 Task: Check the average views per listing of 2.5 bathrooms in the last 3 years.
Action: Mouse moved to (804, 176)
Screenshot: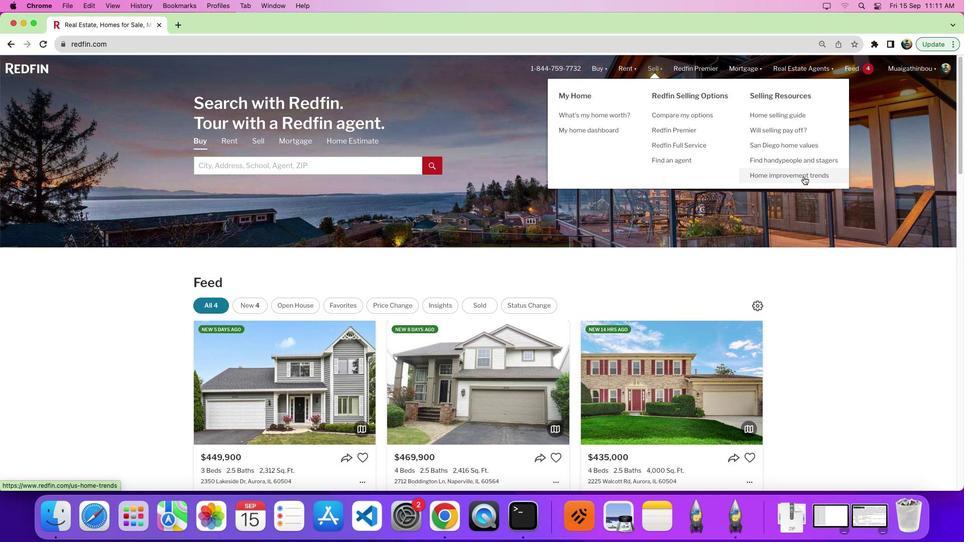 
Action: Mouse pressed left at (804, 176)
Screenshot: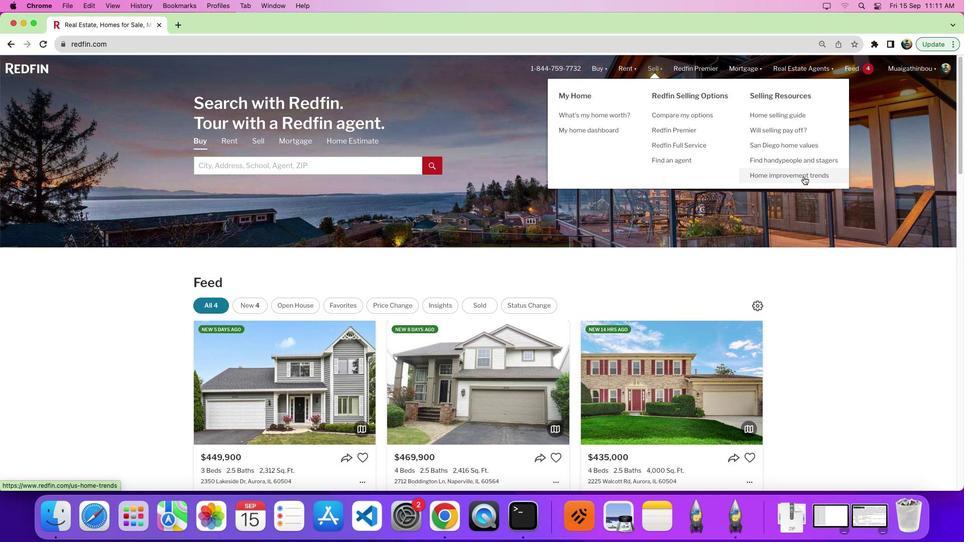 
Action: Mouse moved to (264, 195)
Screenshot: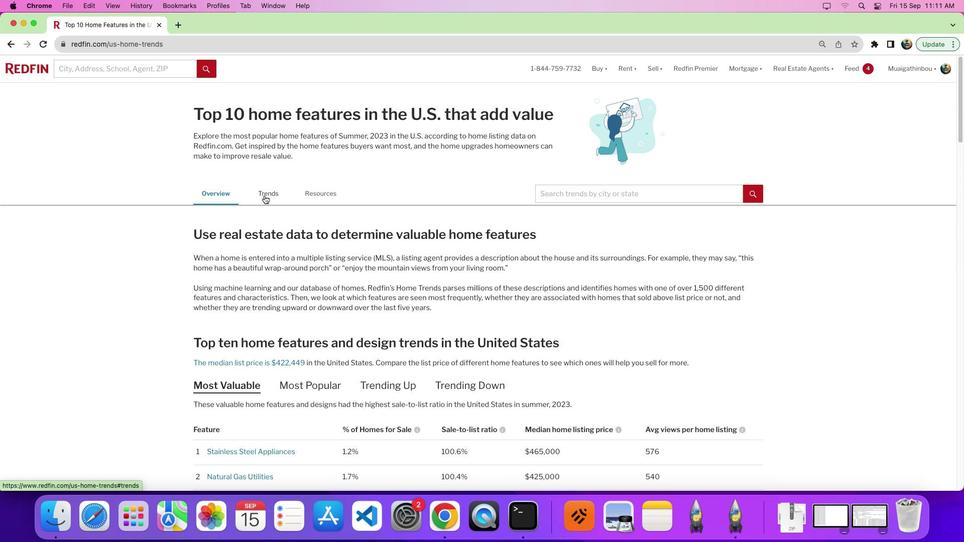 
Action: Mouse pressed left at (264, 195)
Screenshot: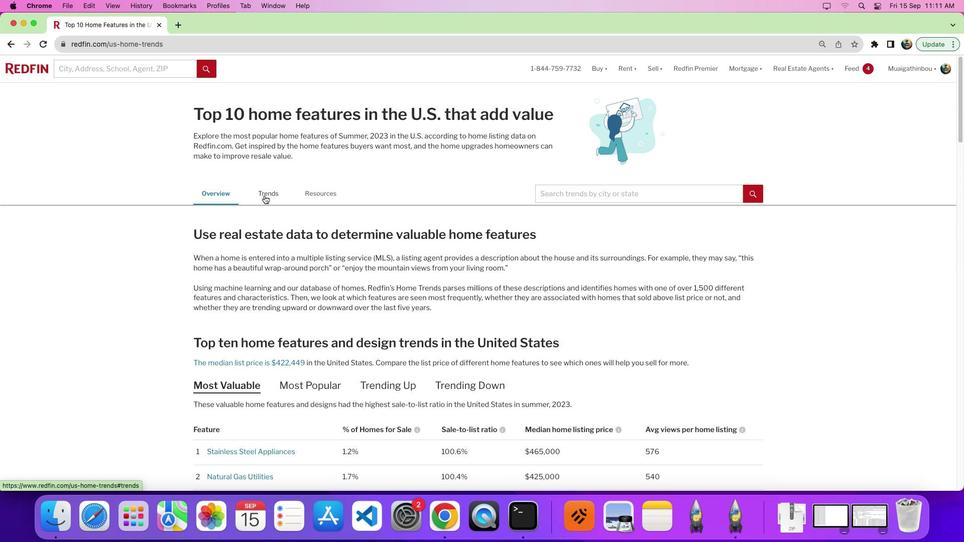 
Action: Mouse pressed left at (264, 195)
Screenshot: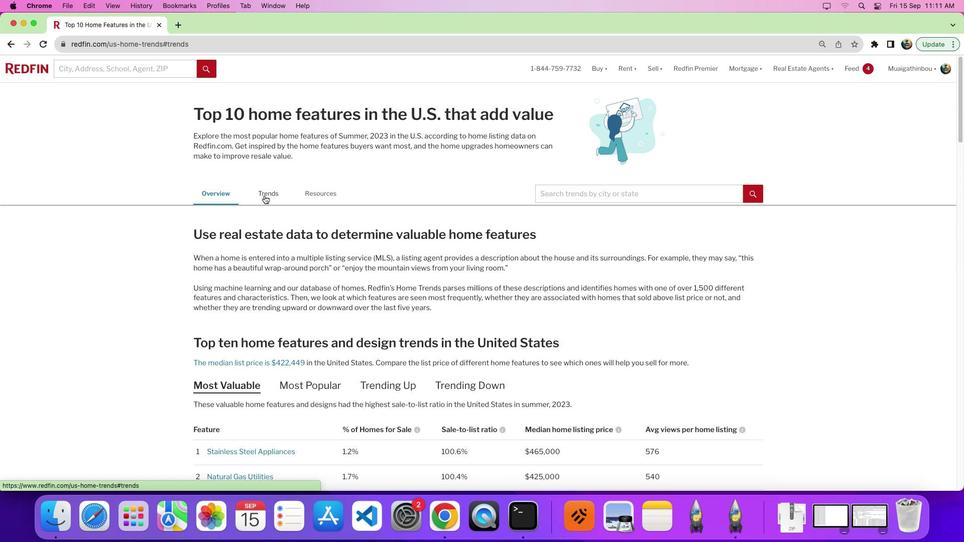 
Action: Mouse moved to (398, 255)
Screenshot: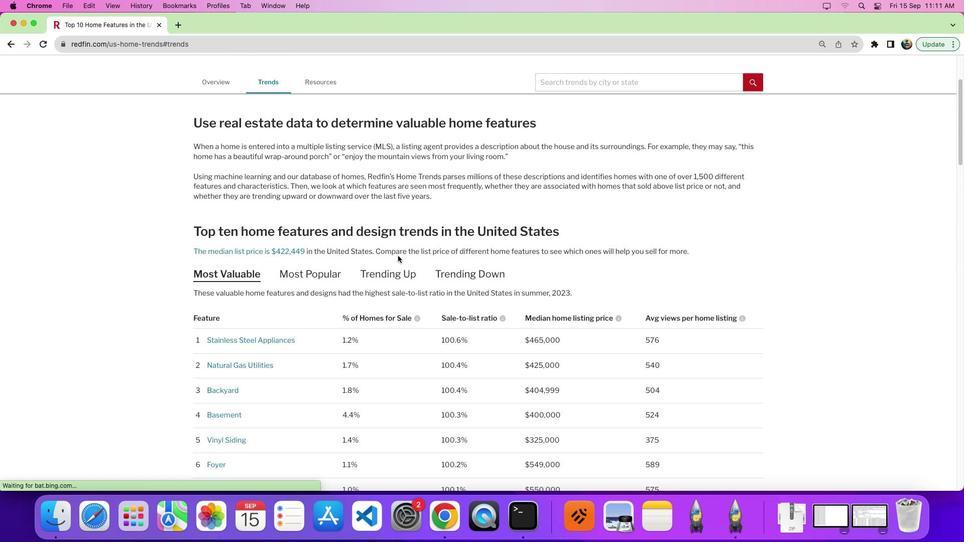 
Action: Mouse scrolled (398, 255) with delta (0, 0)
Screenshot: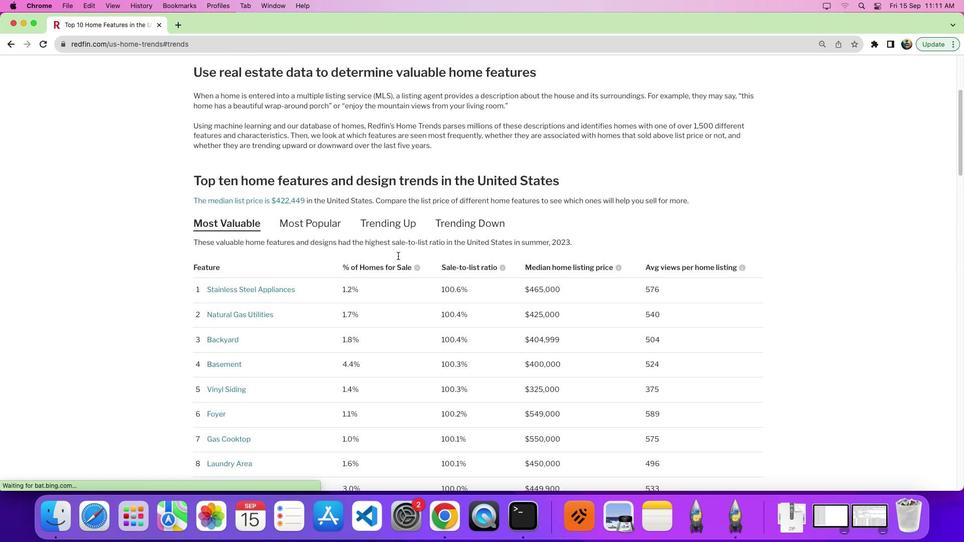 
Action: Mouse scrolled (398, 255) with delta (0, 0)
Screenshot: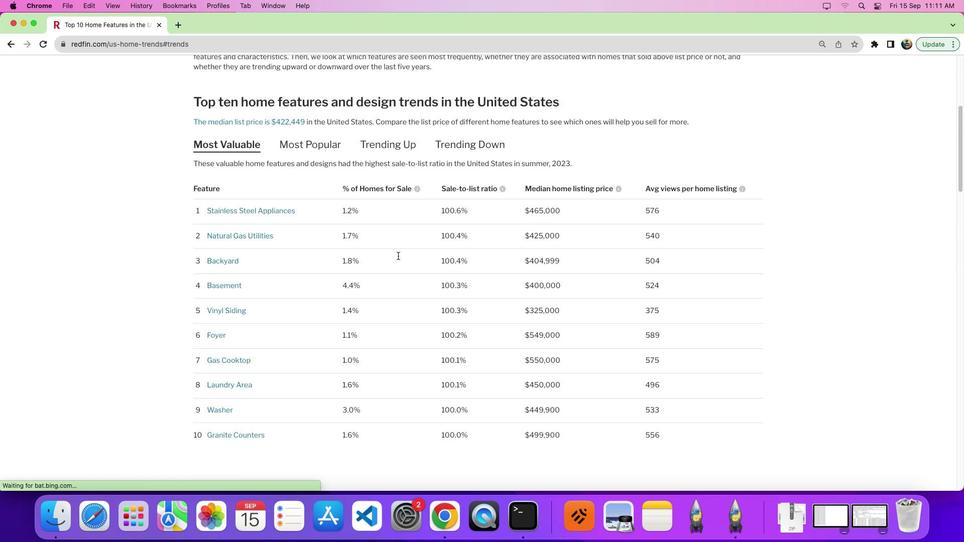 
Action: Mouse scrolled (398, 255) with delta (0, -3)
Screenshot: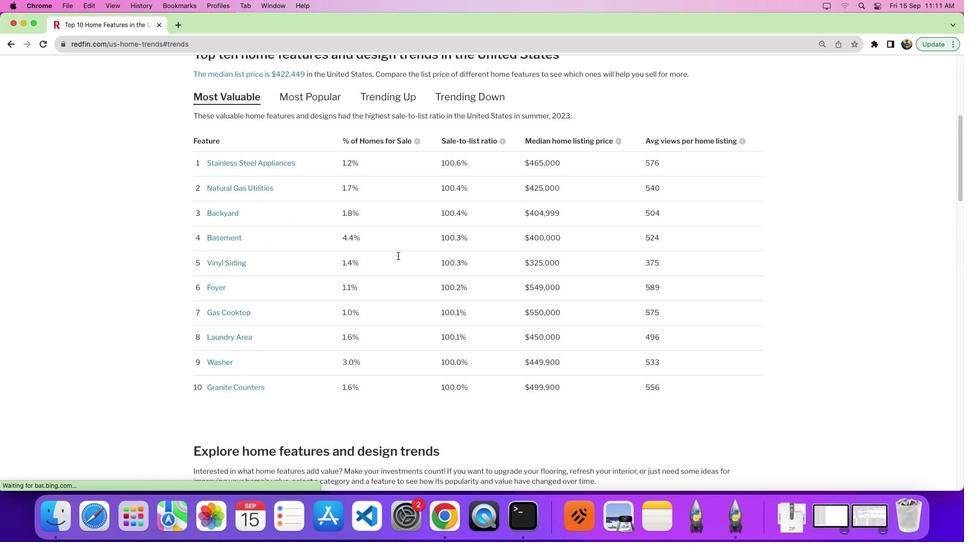 
Action: Mouse scrolled (398, 255) with delta (0, 0)
Screenshot: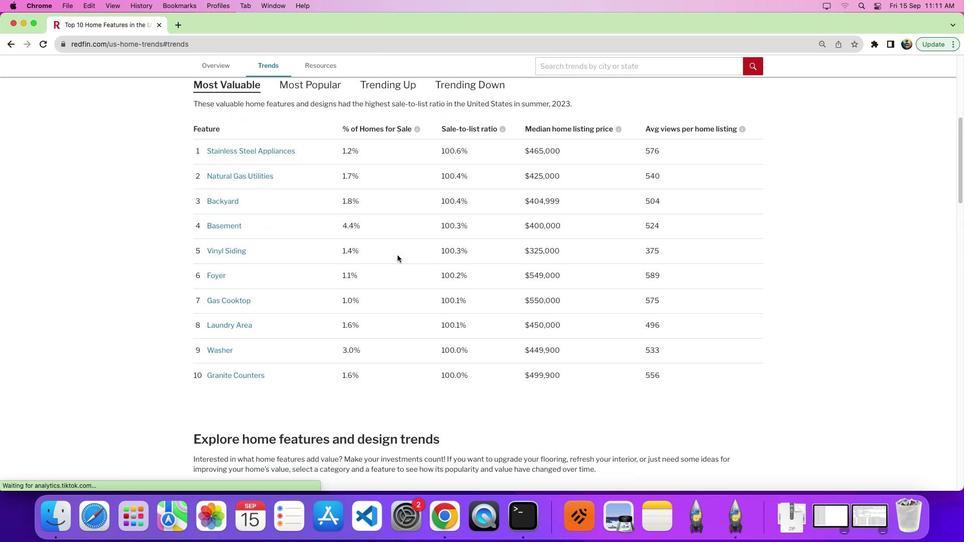 
Action: Mouse scrolled (398, 255) with delta (0, 0)
Screenshot: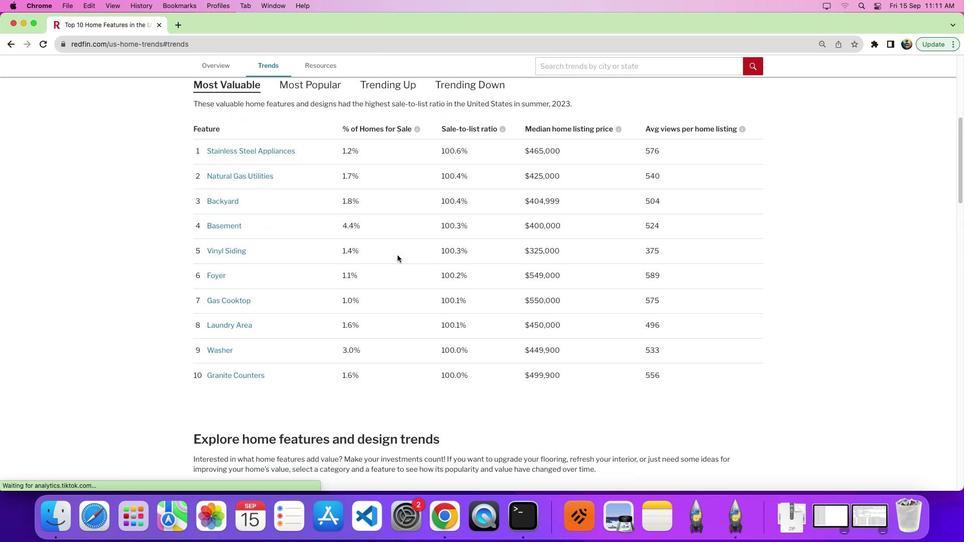 
Action: Mouse moved to (397, 255)
Screenshot: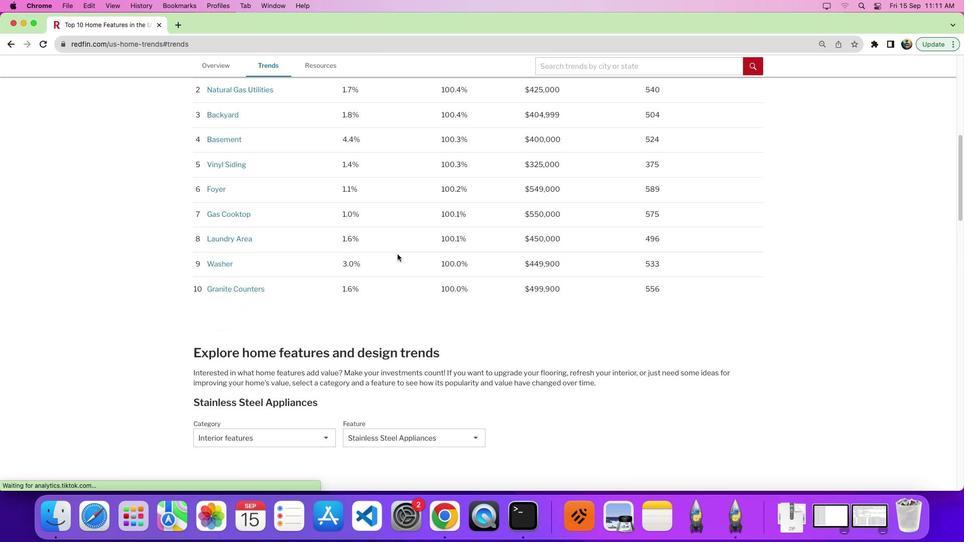 
Action: Mouse scrolled (397, 255) with delta (0, -2)
Screenshot: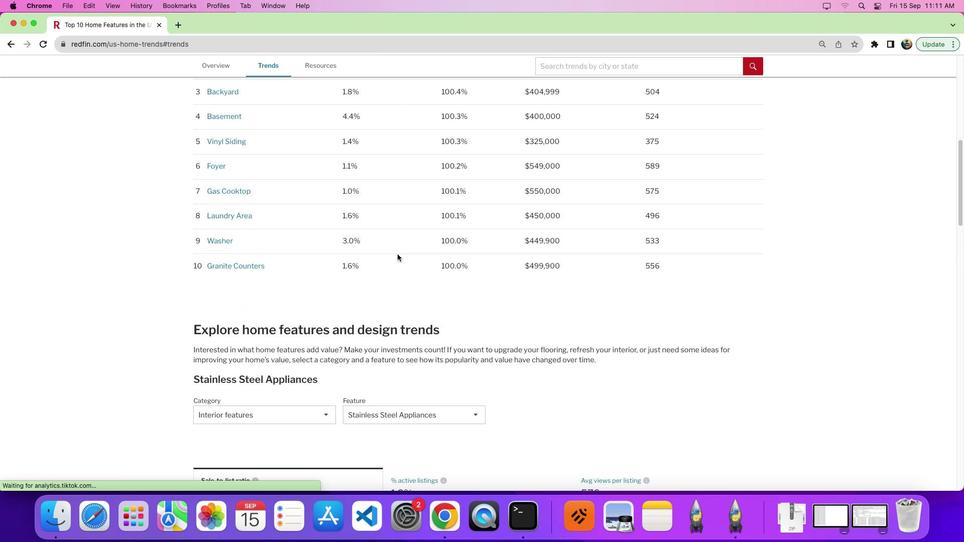 
Action: Mouse moved to (290, 377)
Screenshot: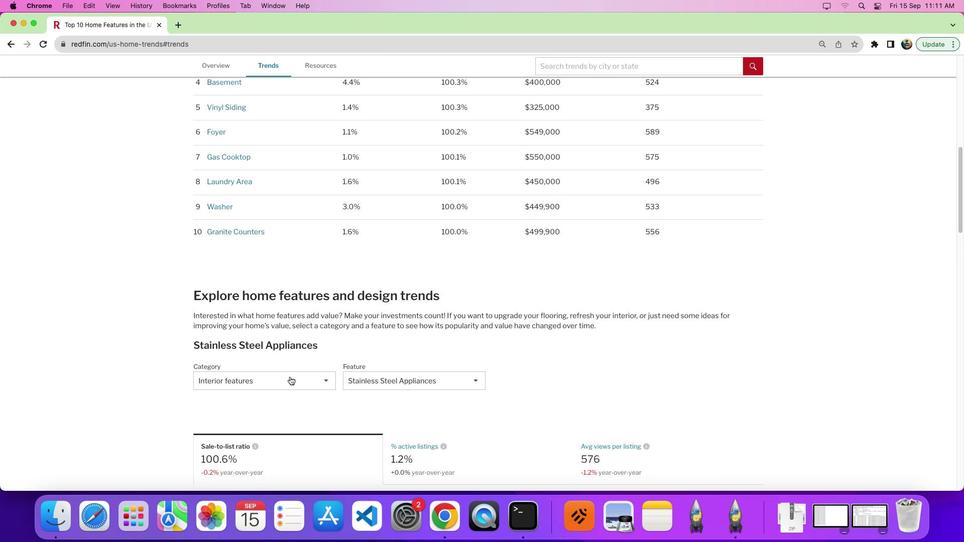 
Action: Mouse pressed left at (290, 377)
Screenshot: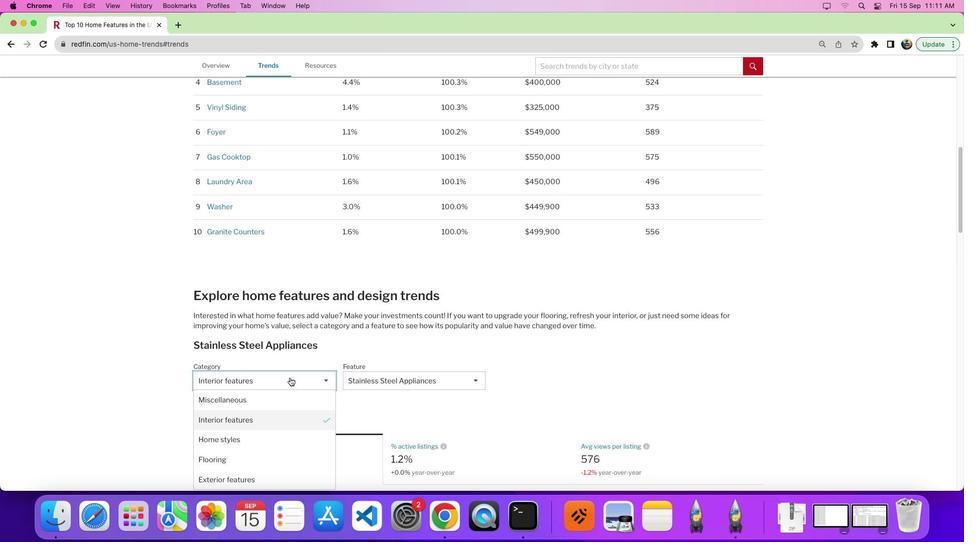 
Action: Mouse moved to (266, 417)
Screenshot: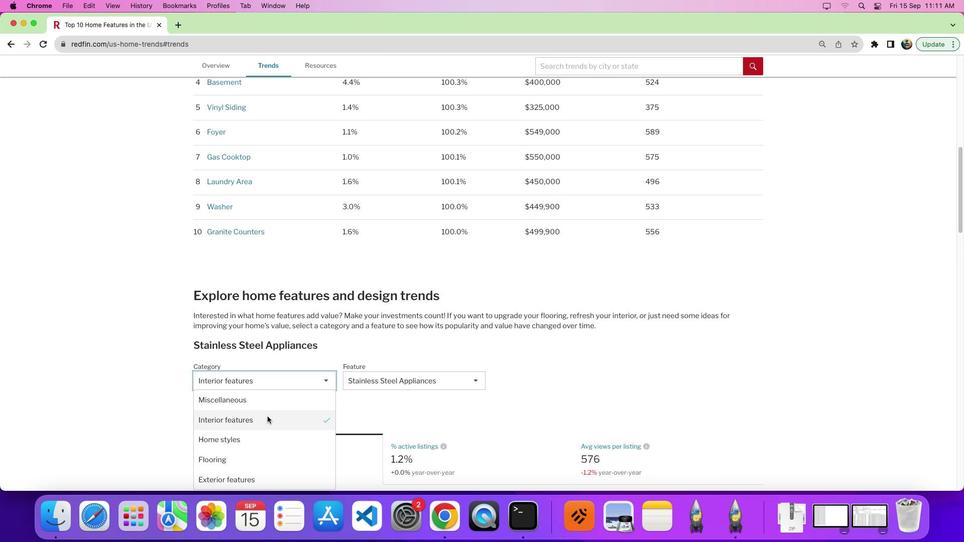 
Action: Mouse pressed left at (266, 417)
Screenshot: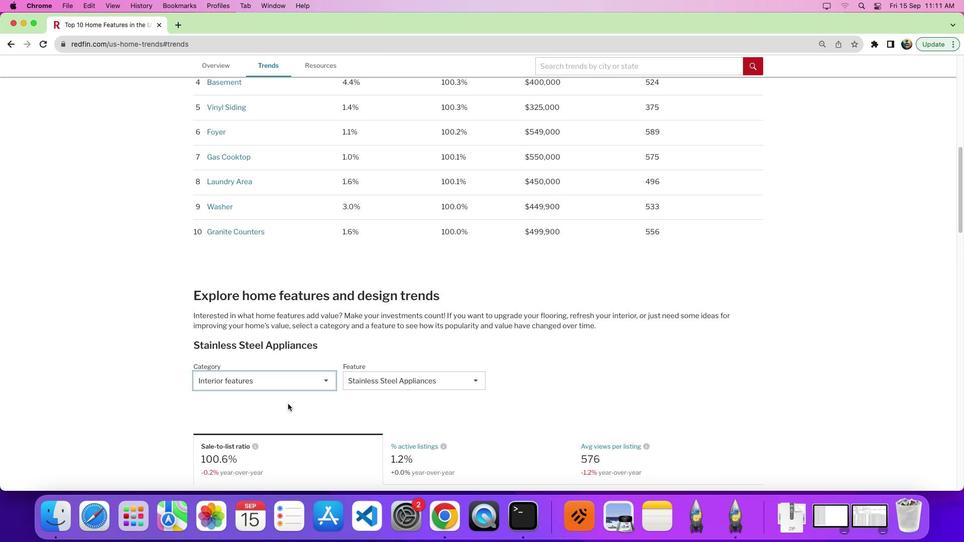 
Action: Mouse moved to (375, 374)
Screenshot: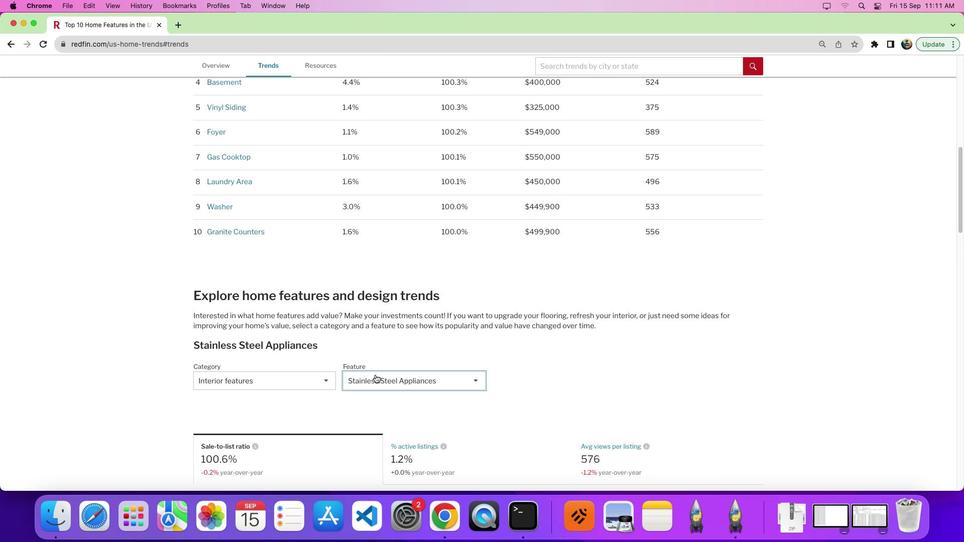 
Action: Mouse pressed left at (375, 374)
Screenshot: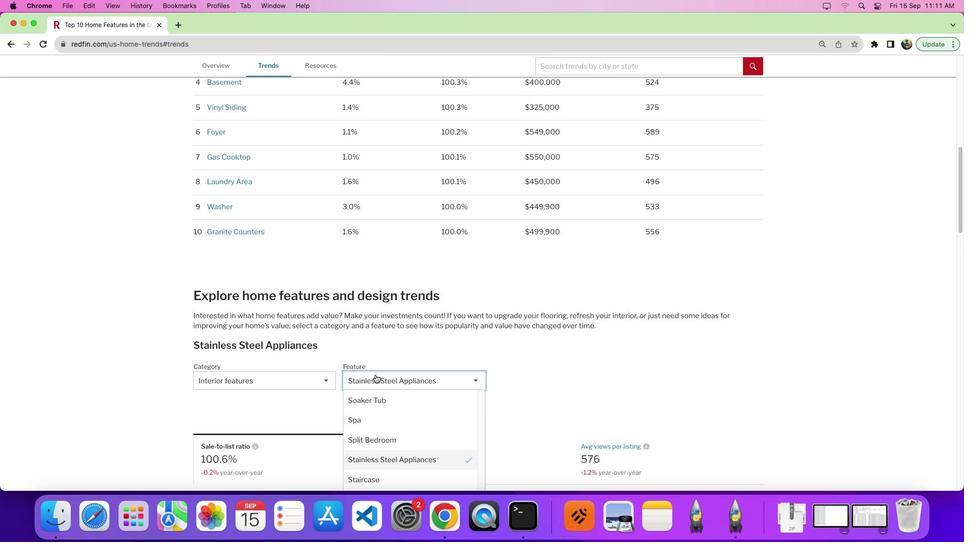 
Action: Mouse moved to (389, 433)
Screenshot: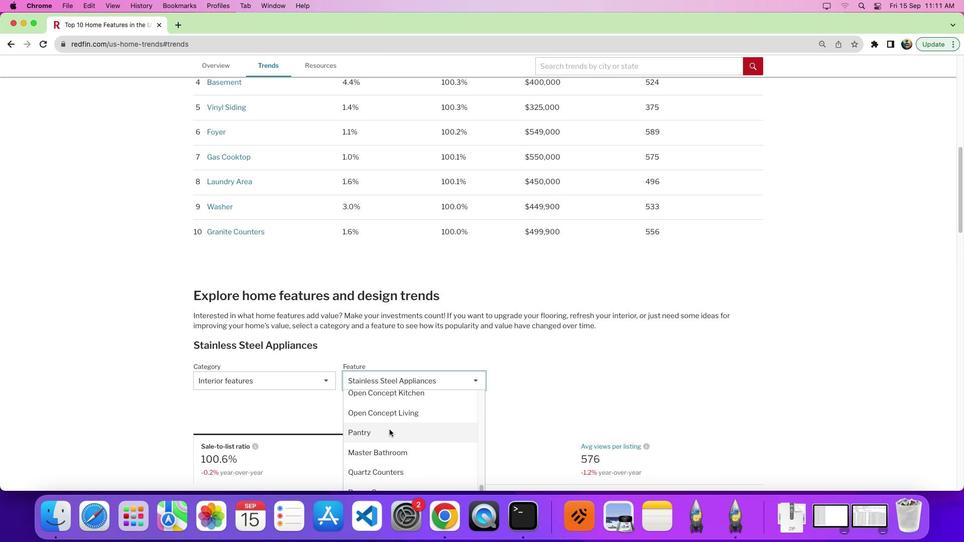 
Action: Mouse scrolled (389, 433) with delta (0, 0)
Screenshot: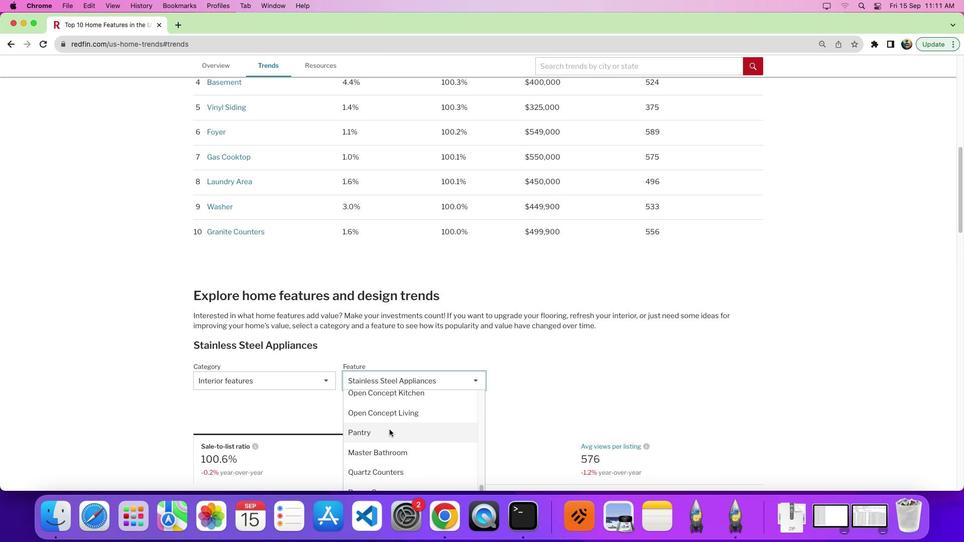 
Action: Mouse scrolled (389, 433) with delta (0, 1)
Screenshot: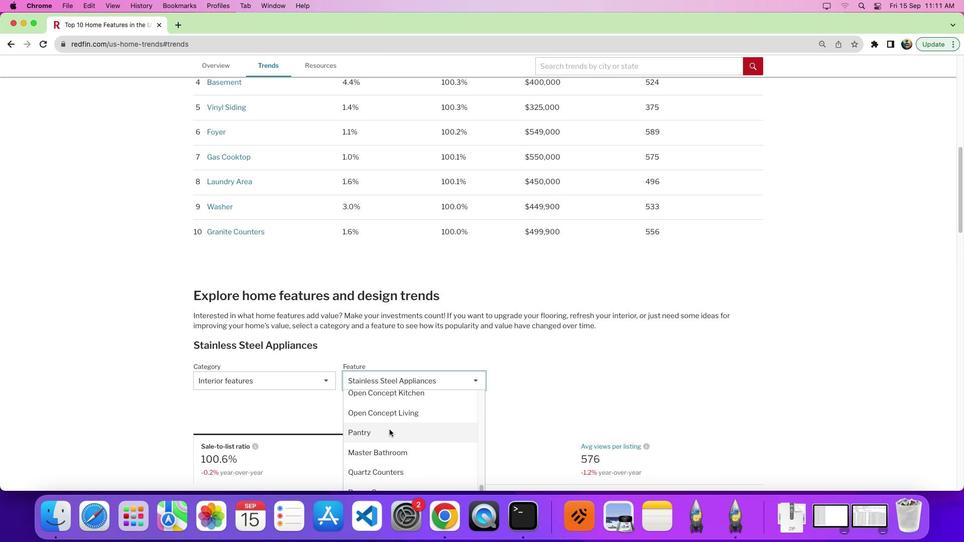 
Action: Mouse scrolled (389, 433) with delta (0, 5)
Screenshot: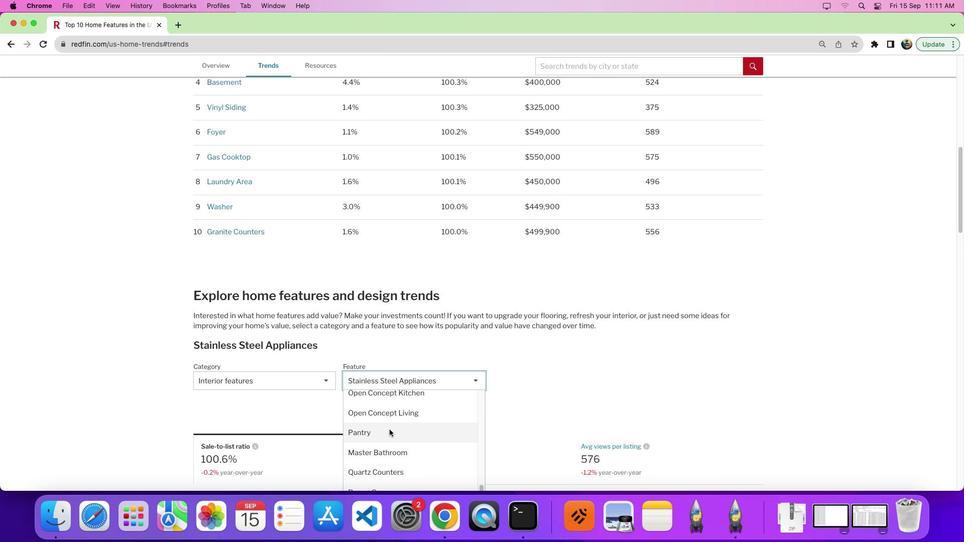 
Action: Mouse moved to (389, 430)
Screenshot: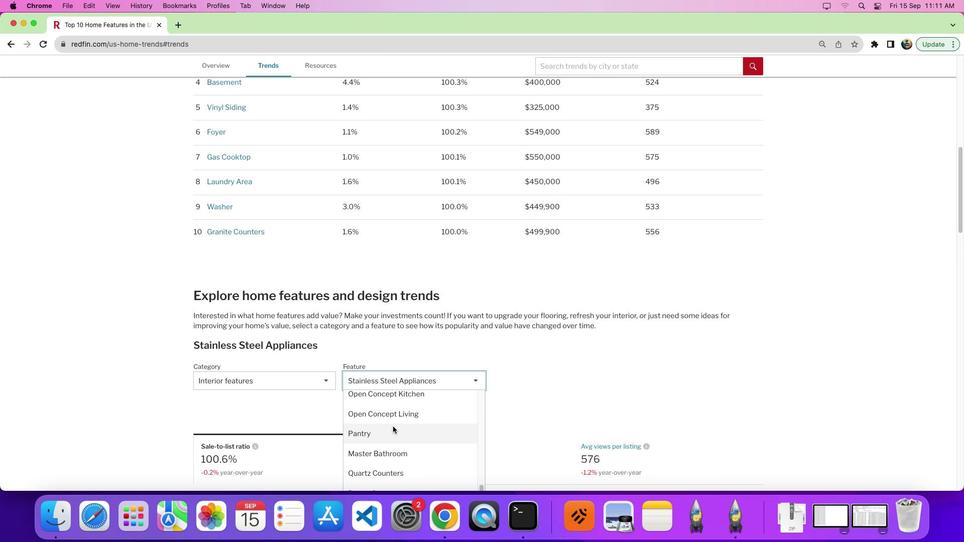 
Action: Mouse scrolled (389, 430) with delta (0, 0)
Screenshot: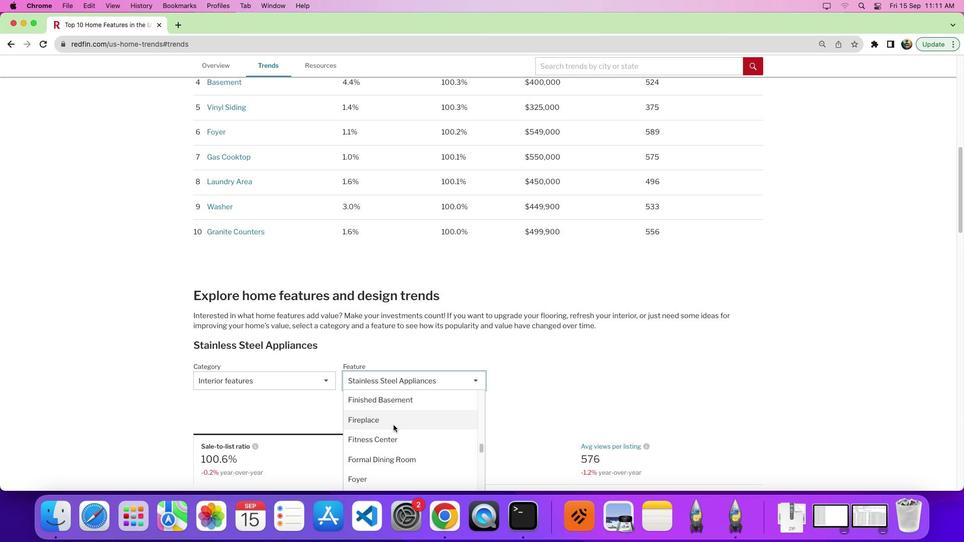 
Action: Mouse scrolled (389, 430) with delta (0, 1)
Screenshot: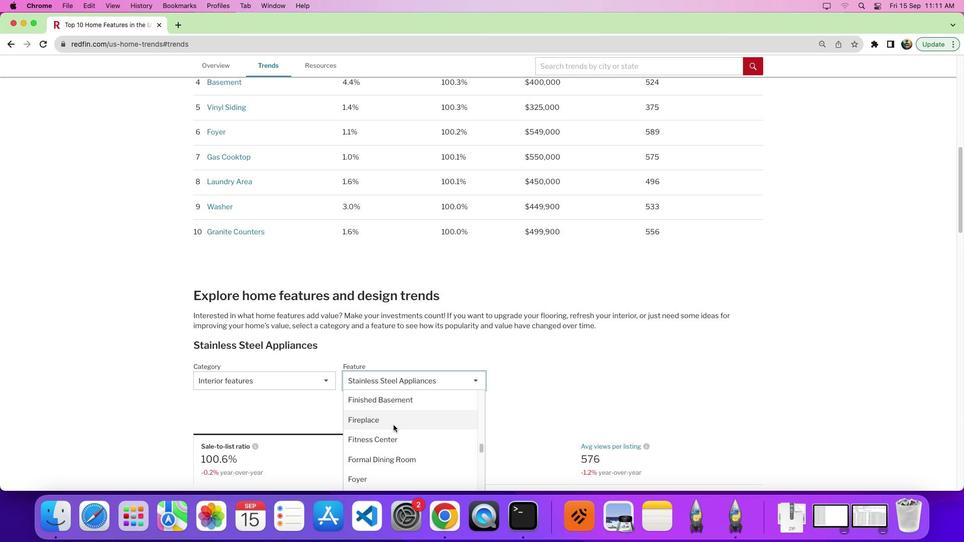 
Action: Mouse scrolled (389, 430) with delta (0, 5)
Screenshot: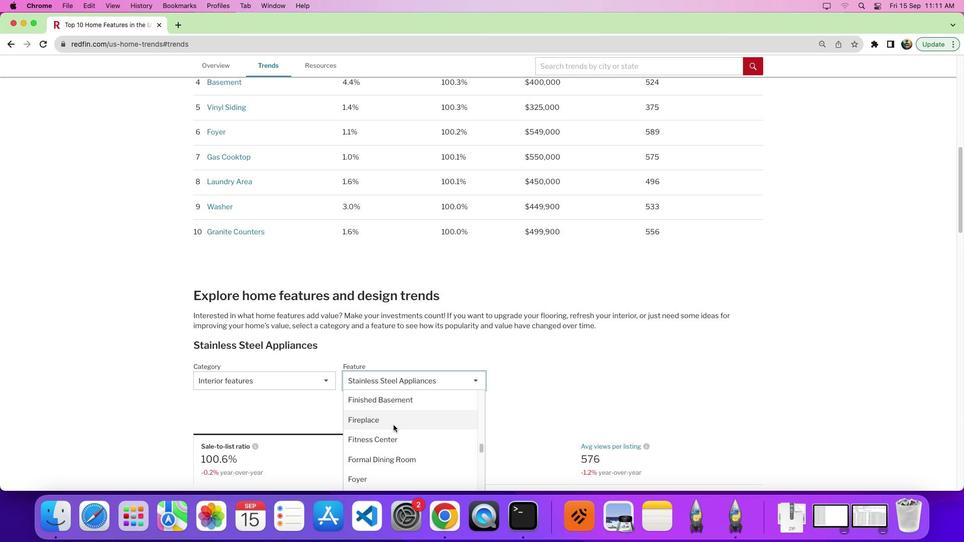 
Action: Mouse moved to (390, 428)
Screenshot: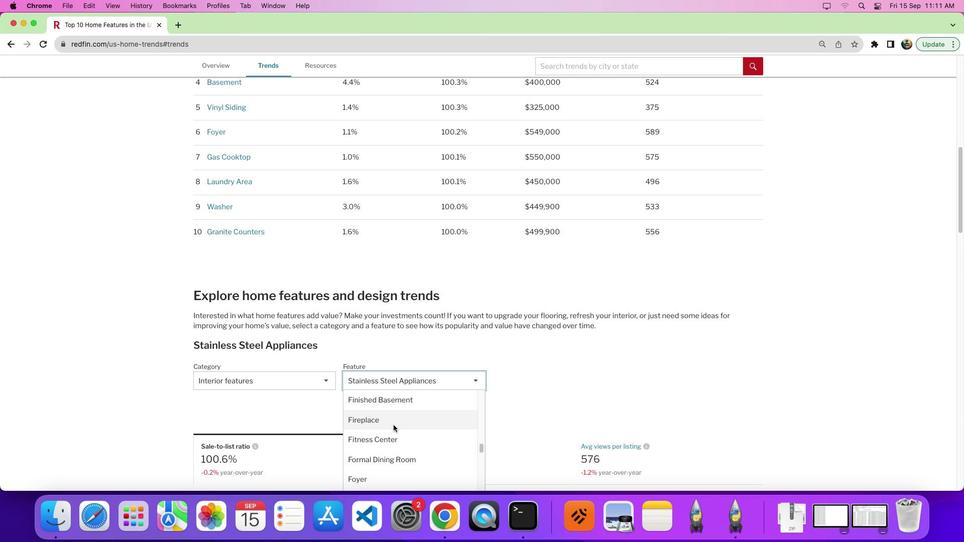 
Action: Mouse scrolled (390, 428) with delta (0, 7)
Screenshot: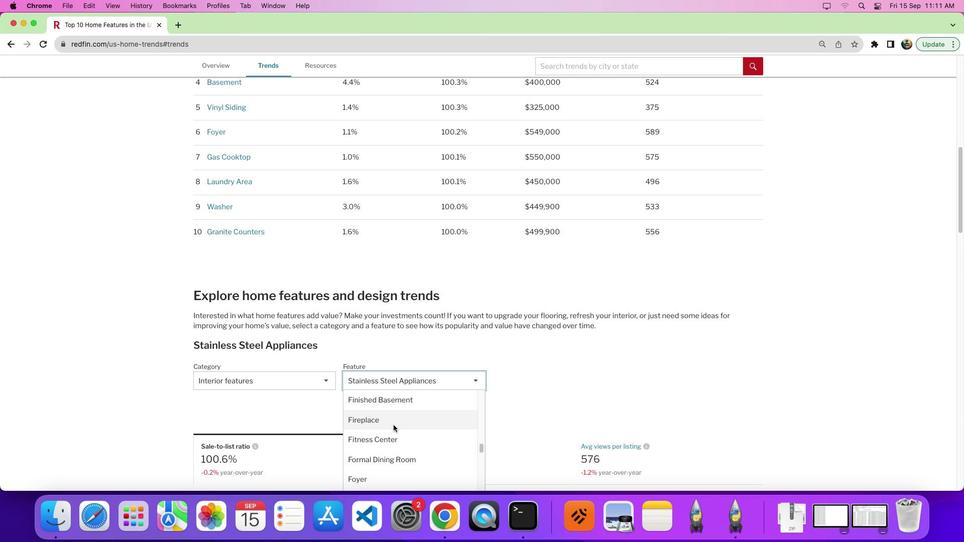 
Action: Mouse moved to (394, 425)
Screenshot: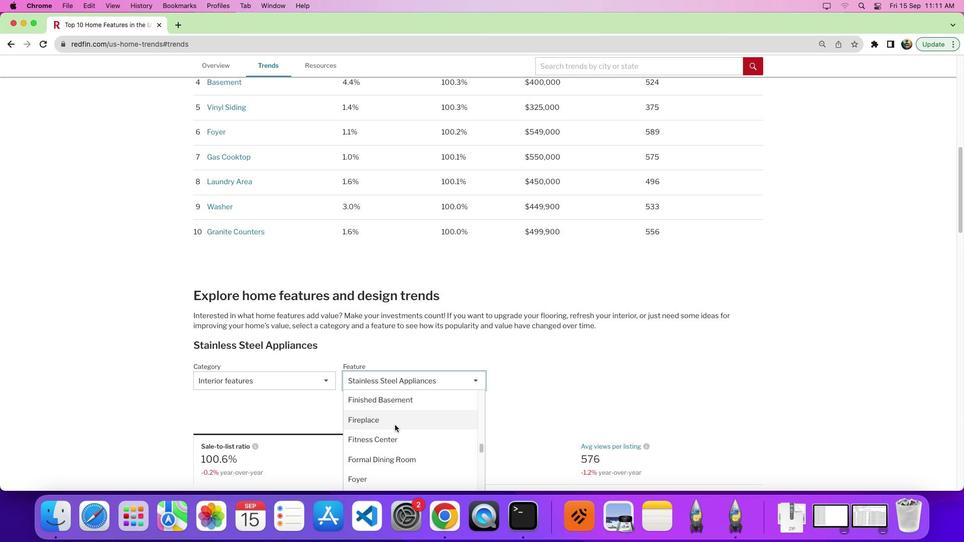 
Action: Mouse scrolled (394, 425) with delta (0, 0)
Screenshot: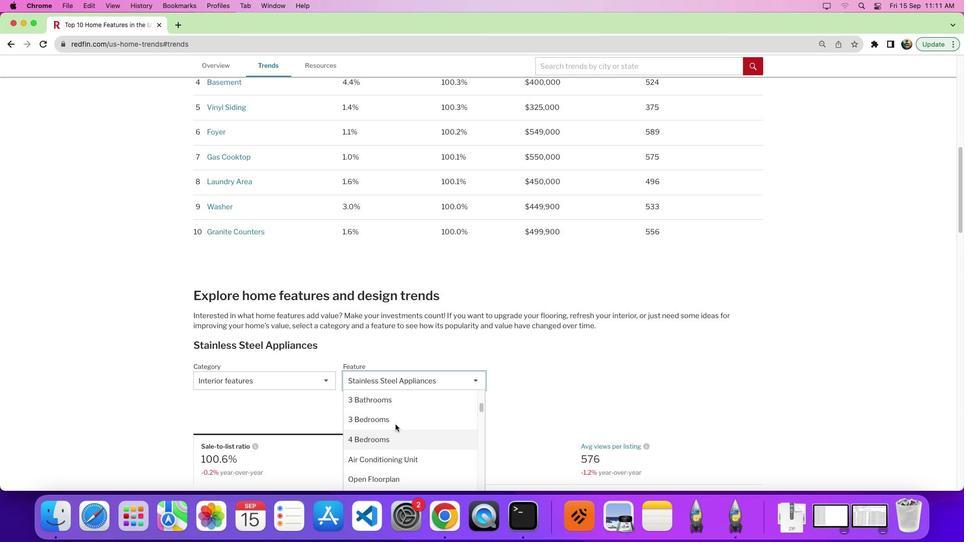
Action: Mouse scrolled (394, 425) with delta (0, 1)
Screenshot: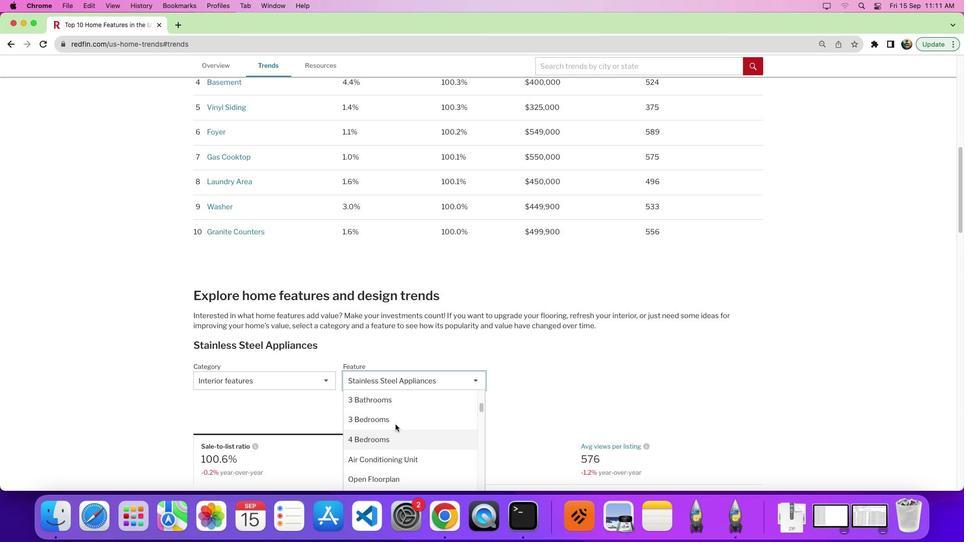 
Action: Mouse moved to (394, 425)
Screenshot: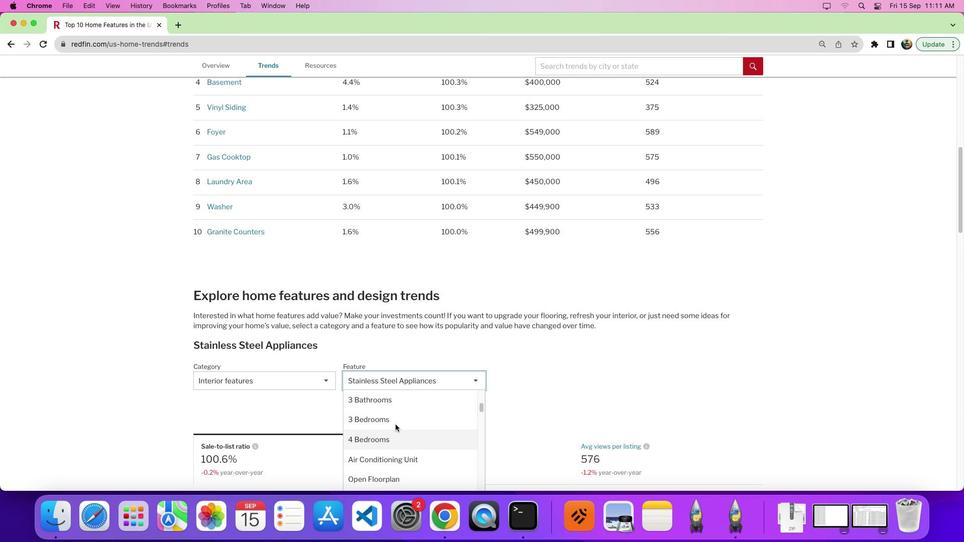 
Action: Mouse scrolled (394, 425) with delta (0, 5)
Screenshot: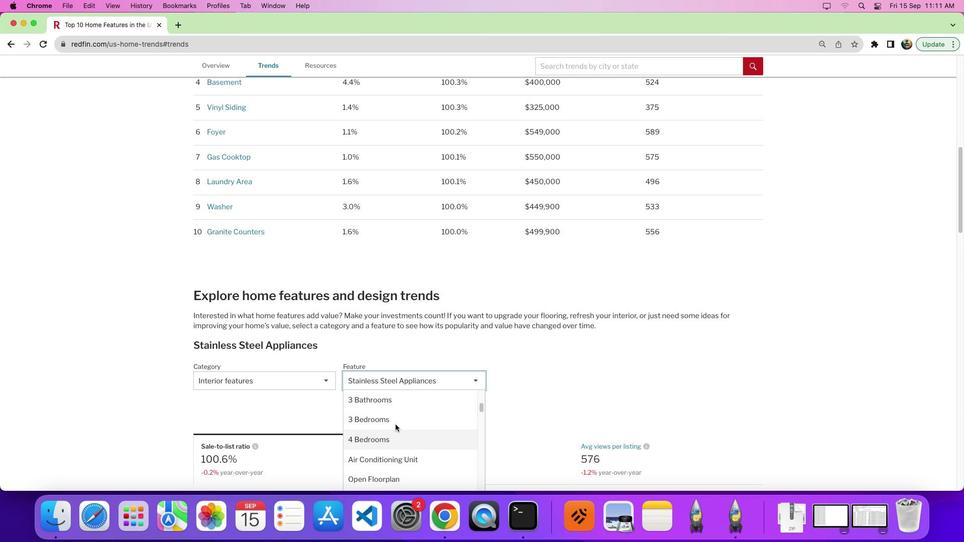 
Action: Mouse moved to (394, 425)
Screenshot: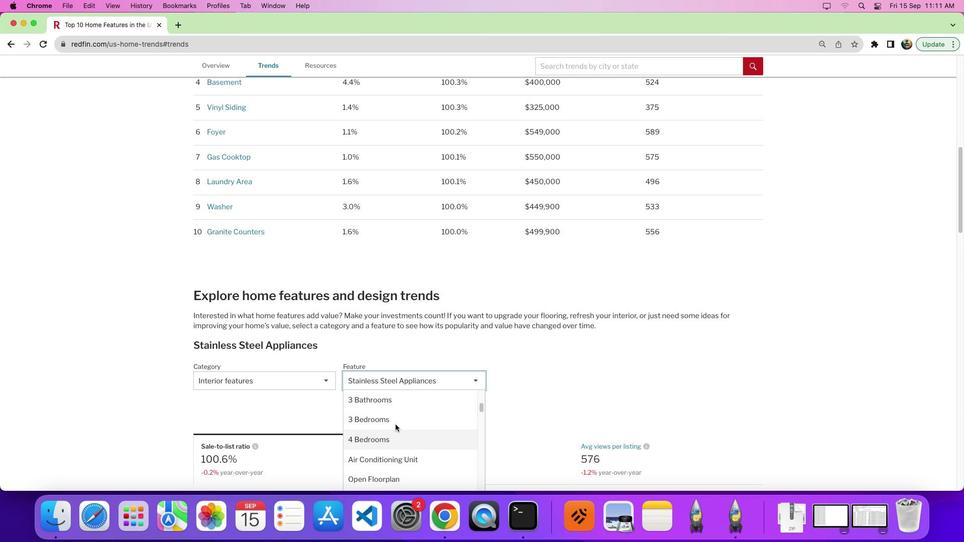
Action: Mouse scrolled (394, 425) with delta (0, 7)
Screenshot: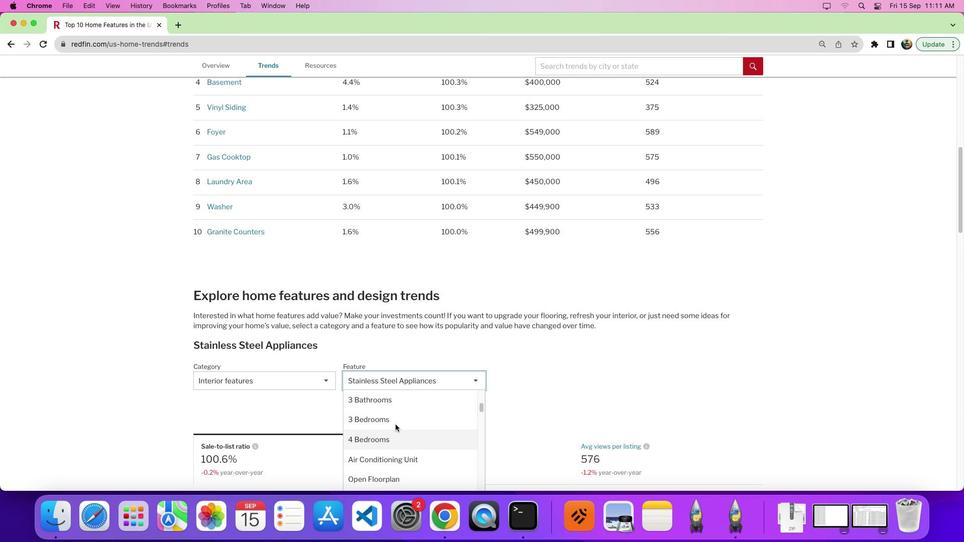 
Action: Mouse moved to (396, 425)
Screenshot: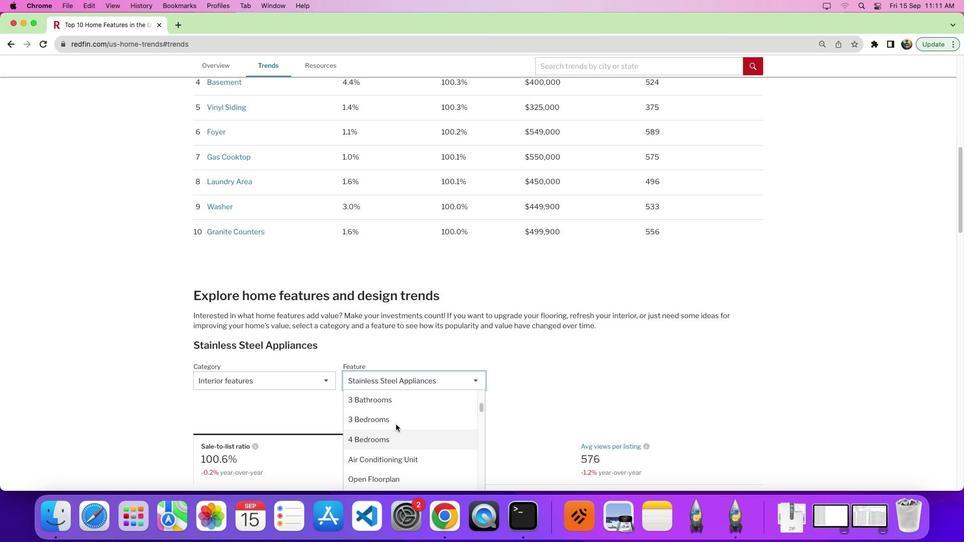 
Action: Mouse scrolled (396, 425) with delta (0, 0)
Screenshot: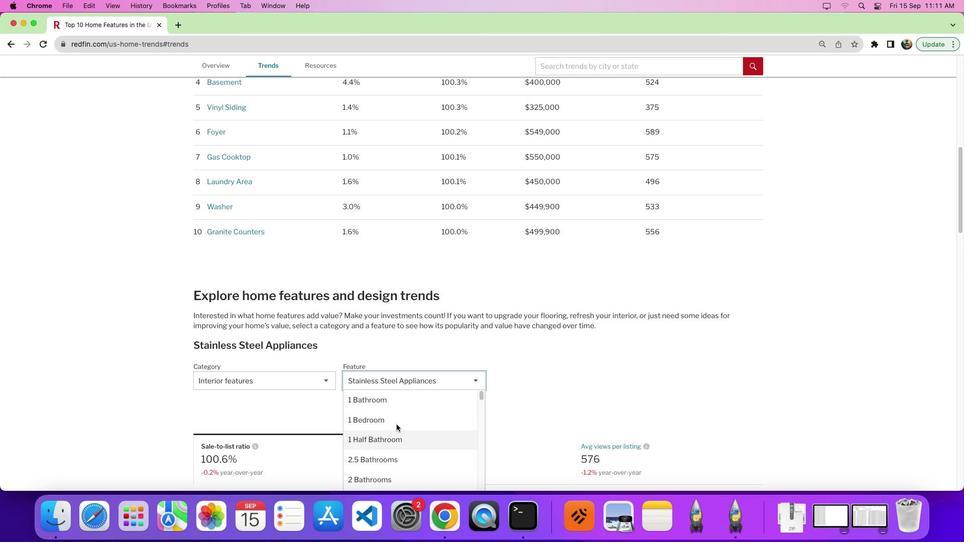 
Action: Mouse scrolled (396, 425) with delta (0, 1)
Screenshot: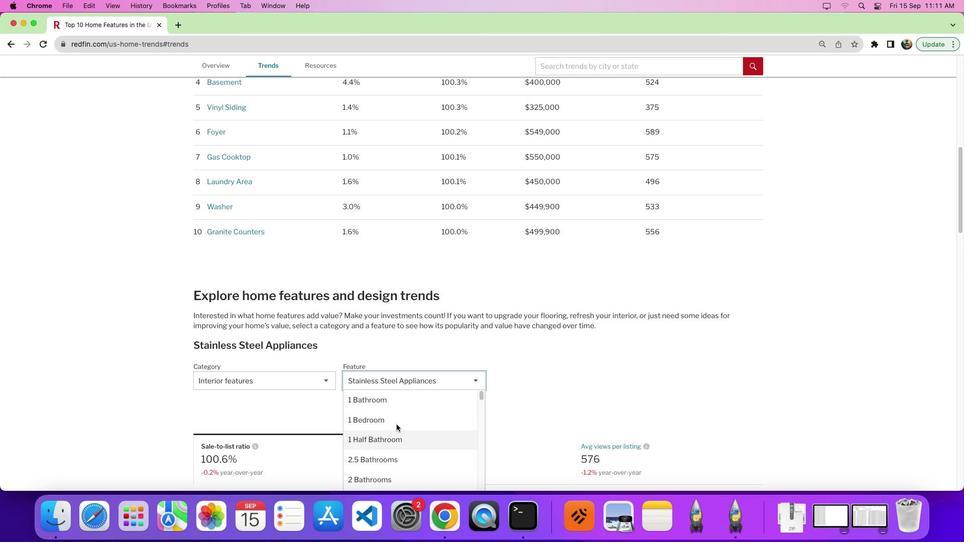 
Action: Mouse moved to (396, 424)
Screenshot: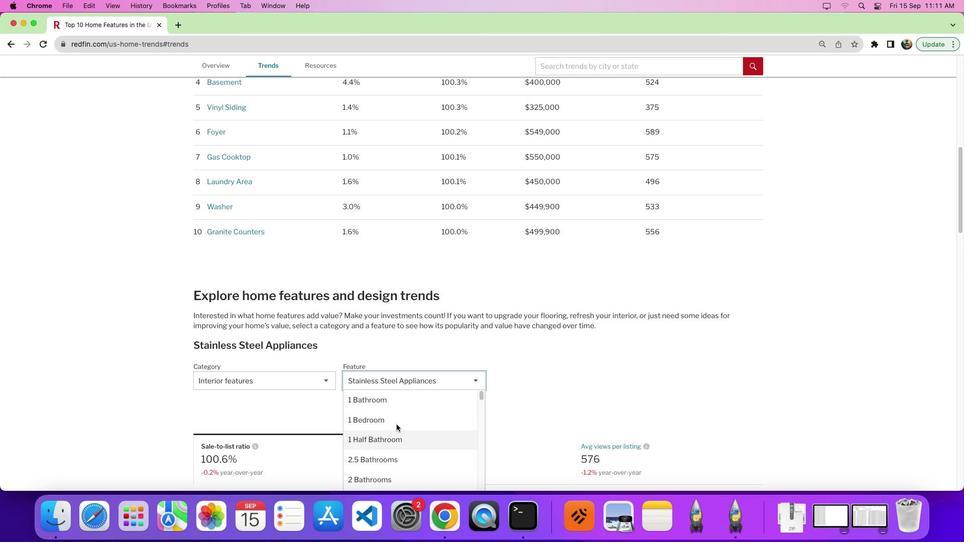 
Action: Mouse scrolled (396, 424) with delta (0, 5)
Screenshot: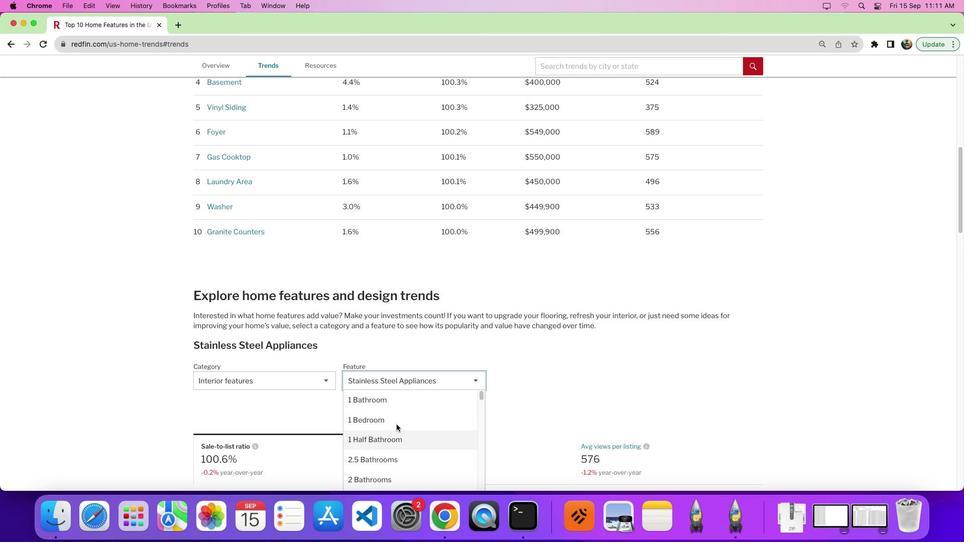 
Action: Mouse scrolled (396, 424) with delta (0, 7)
Screenshot: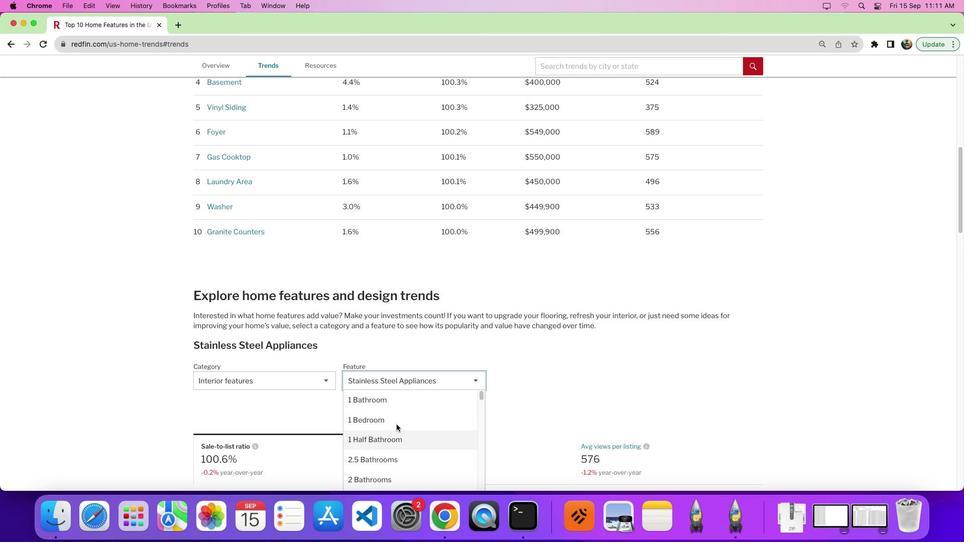 
Action: Mouse moved to (396, 424)
Screenshot: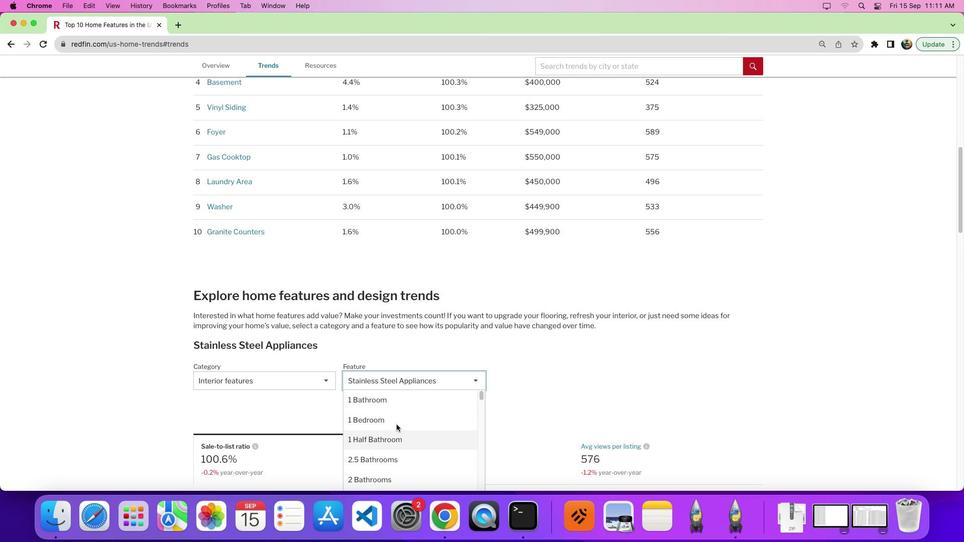 
Action: Mouse scrolled (396, 424) with delta (0, 7)
Screenshot: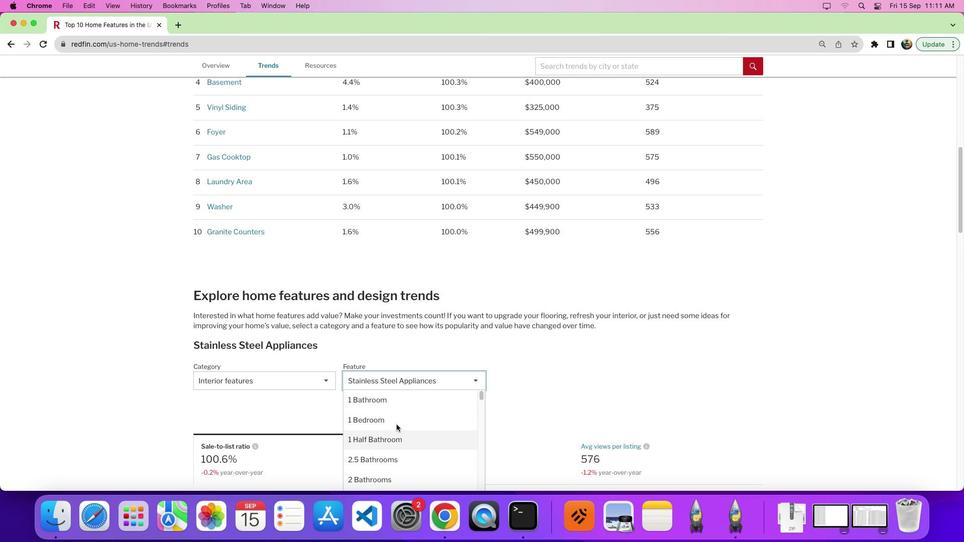
Action: Mouse moved to (394, 462)
Screenshot: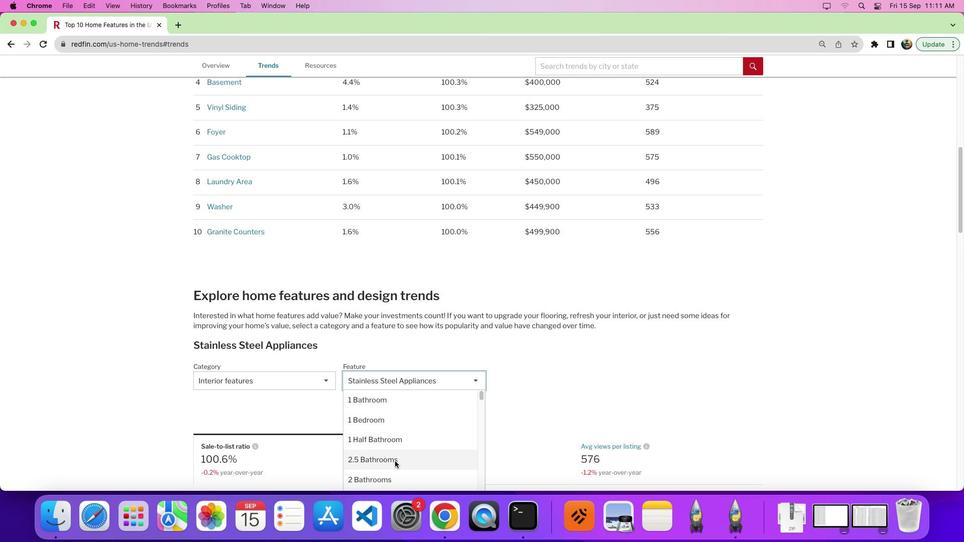 
Action: Mouse pressed left at (394, 462)
Screenshot: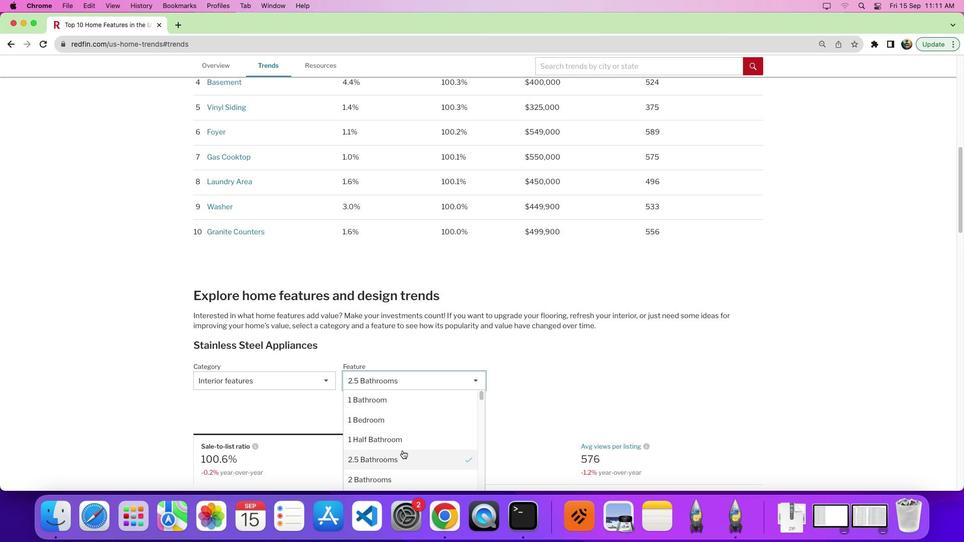 
Action: Mouse moved to (596, 364)
Screenshot: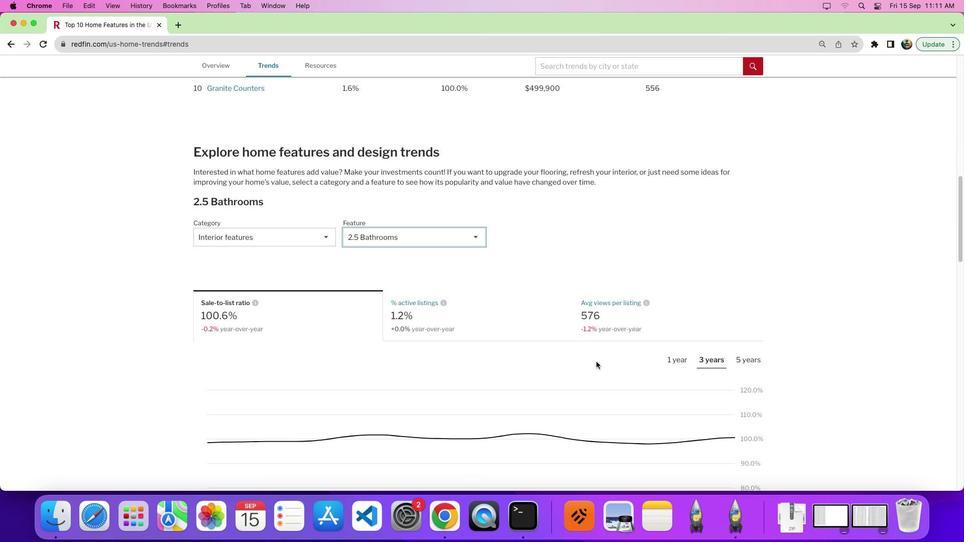 
Action: Mouse scrolled (596, 364) with delta (0, 0)
Screenshot: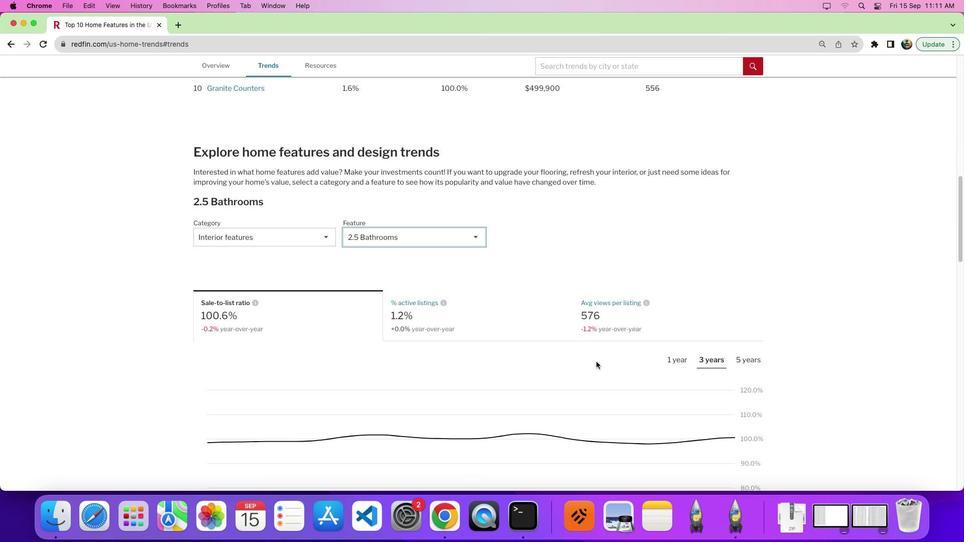 
Action: Mouse scrolled (596, 364) with delta (0, 0)
Screenshot: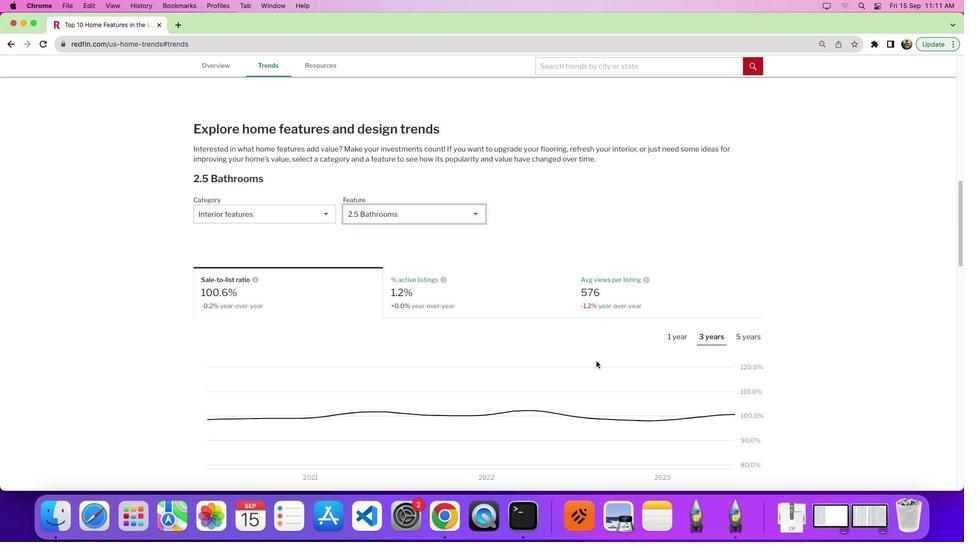 
Action: Mouse moved to (596, 364)
Screenshot: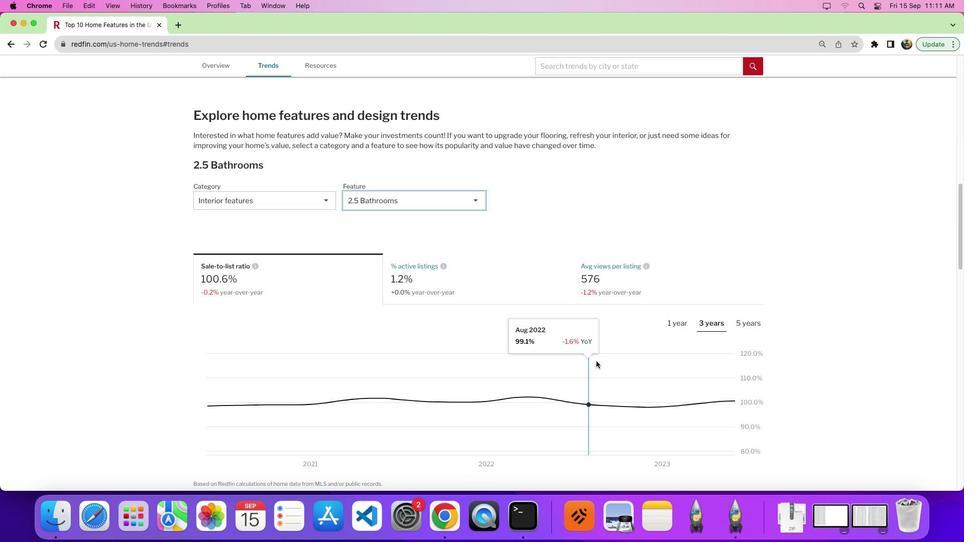 
Action: Mouse scrolled (596, 364) with delta (0, -3)
Screenshot: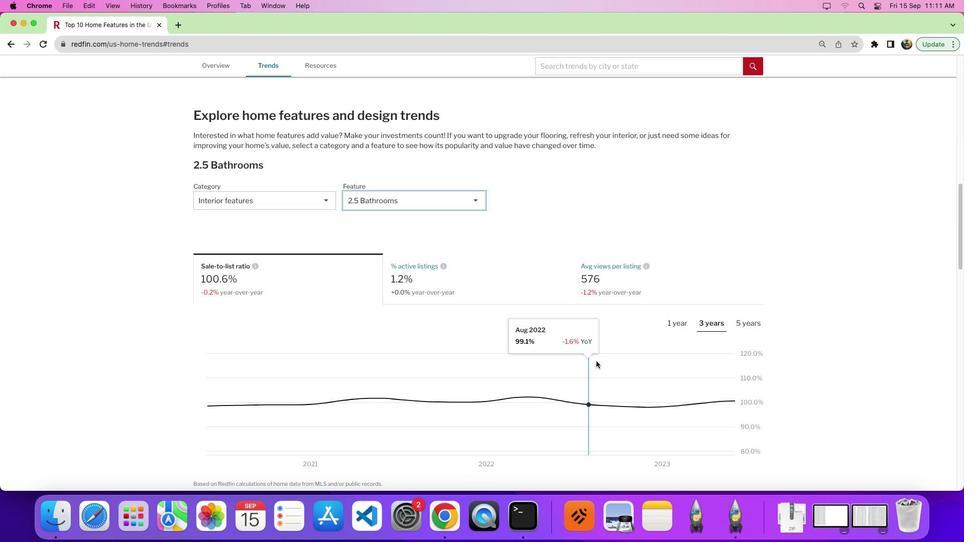 
Action: Mouse moved to (595, 262)
Screenshot: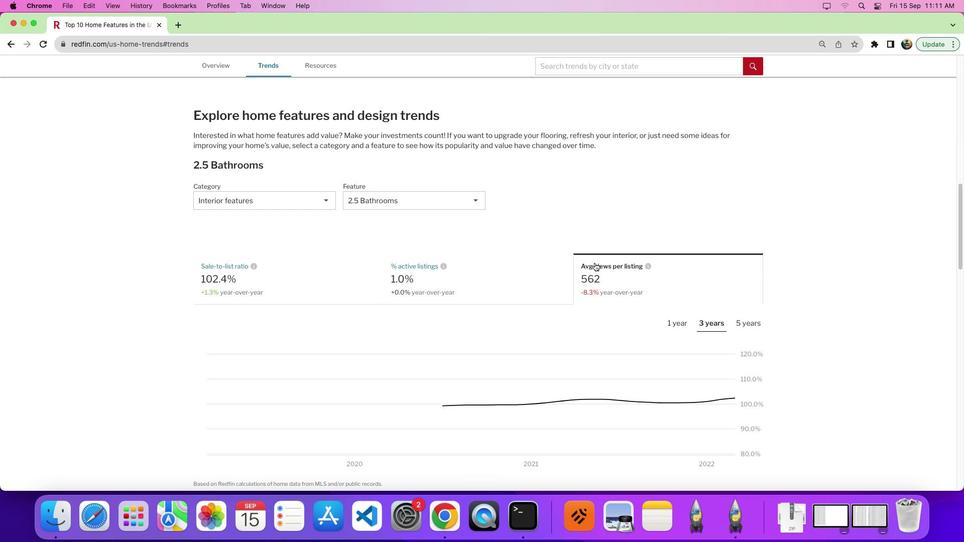 
Action: Mouse pressed left at (595, 262)
Screenshot: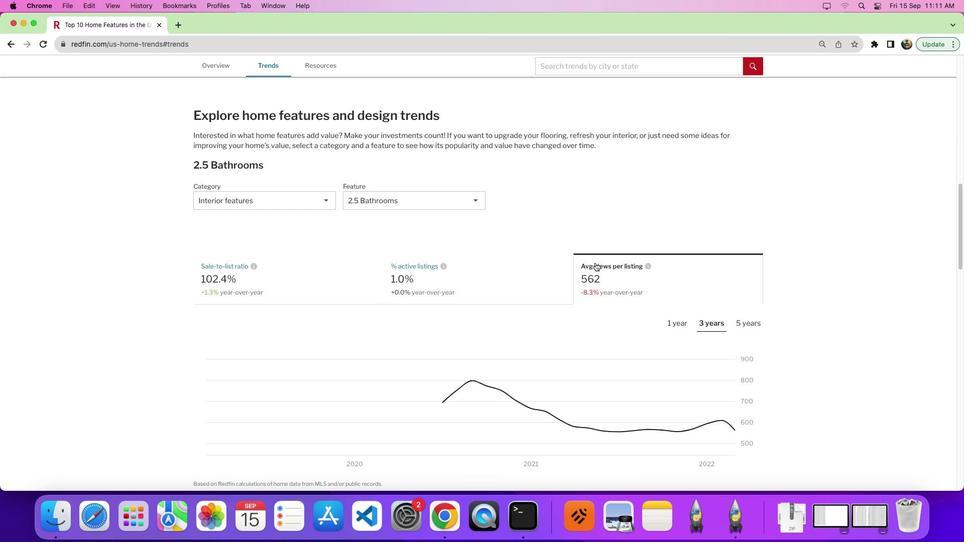 
Action: Mouse moved to (625, 332)
Screenshot: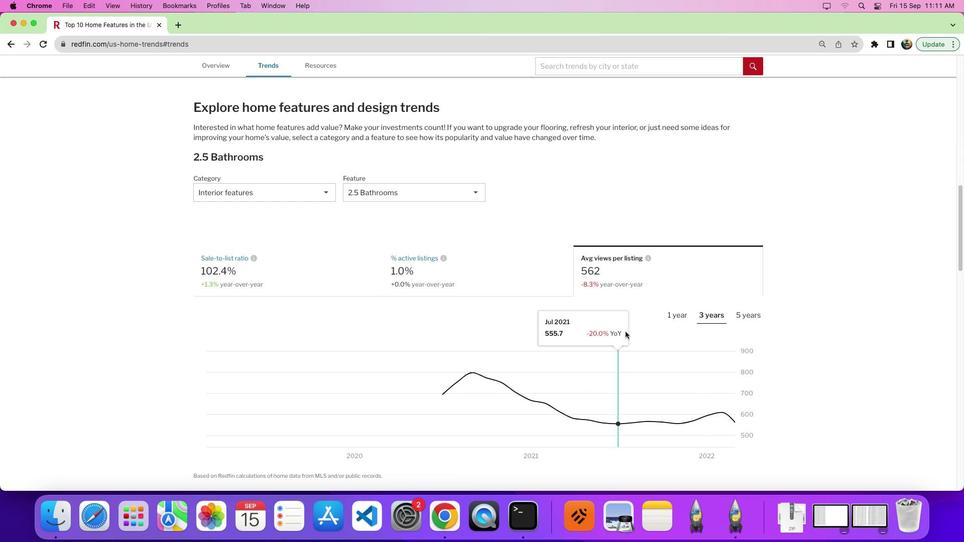 
Action: Mouse scrolled (625, 332) with delta (0, 0)
Screenshot: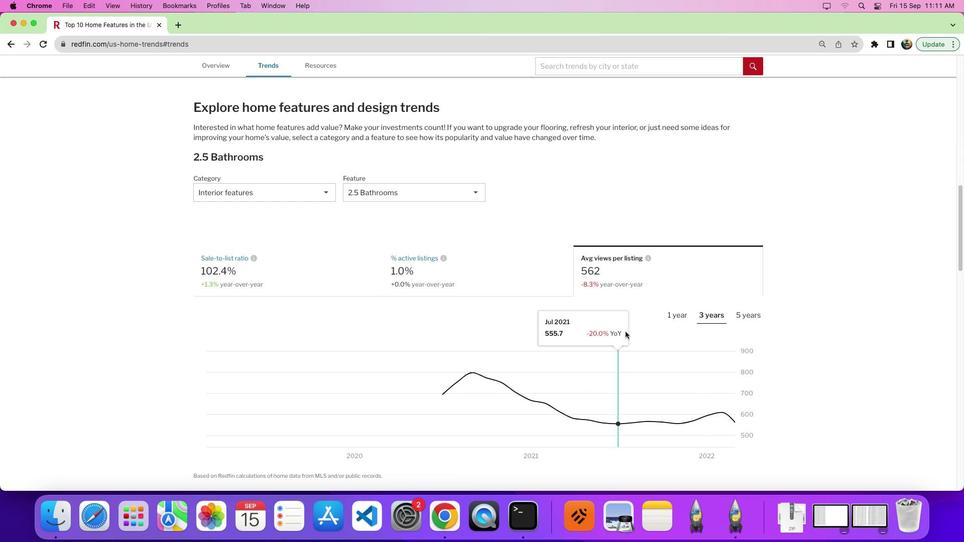 
Action: Mouse moved to (626, 331)
Screenshot: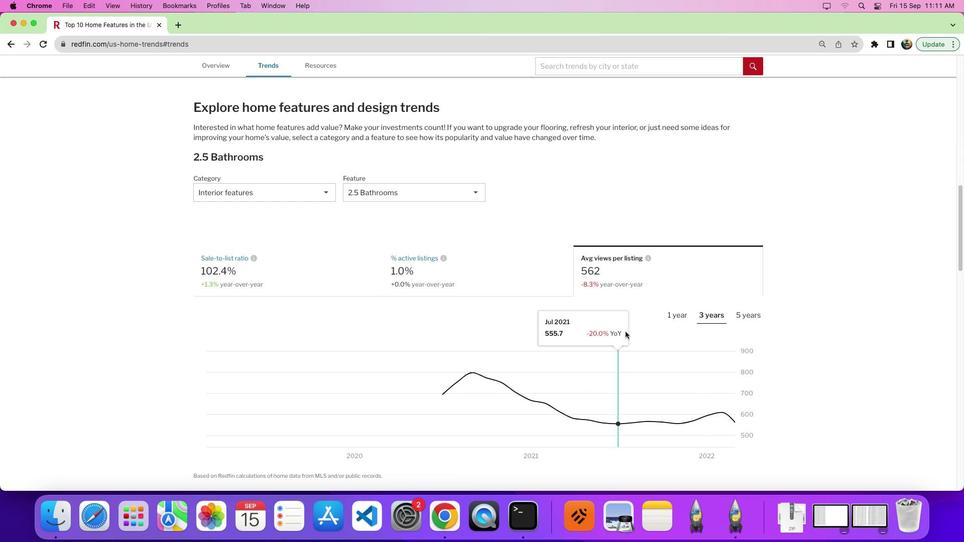
Action: Mouse scrolled (626, 331) with delta (0, 0)
Screenshot: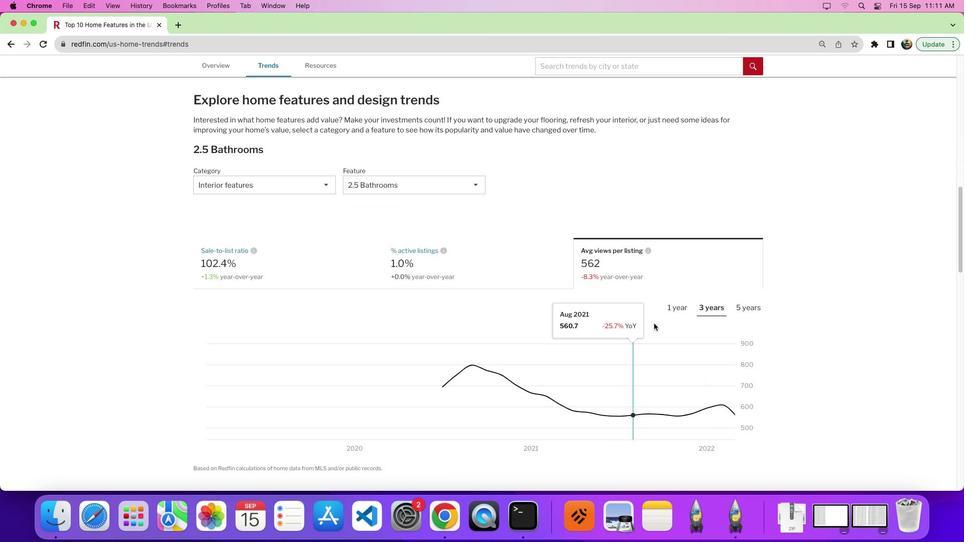 
Action: Mouse moved to (762, 248)
Screenshot: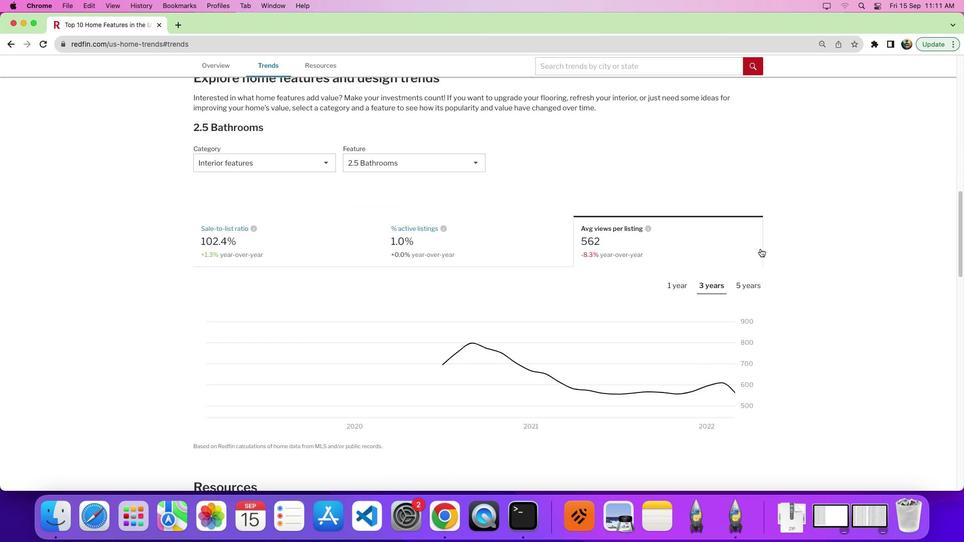 
Action: Mouse scrolled (762, 248) with delta (0, 0)
Screenshot: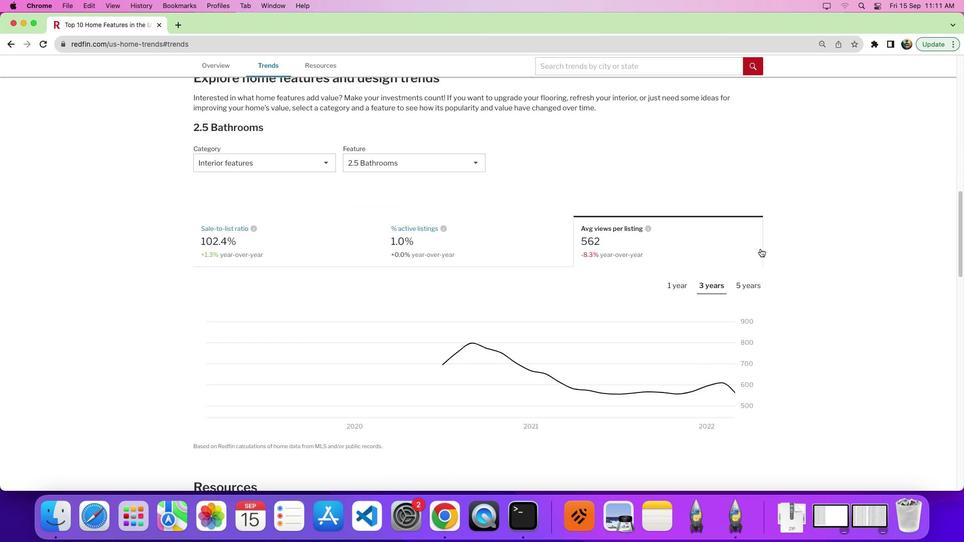 
Action: Mouse moved to (760, 249)
Screenshot: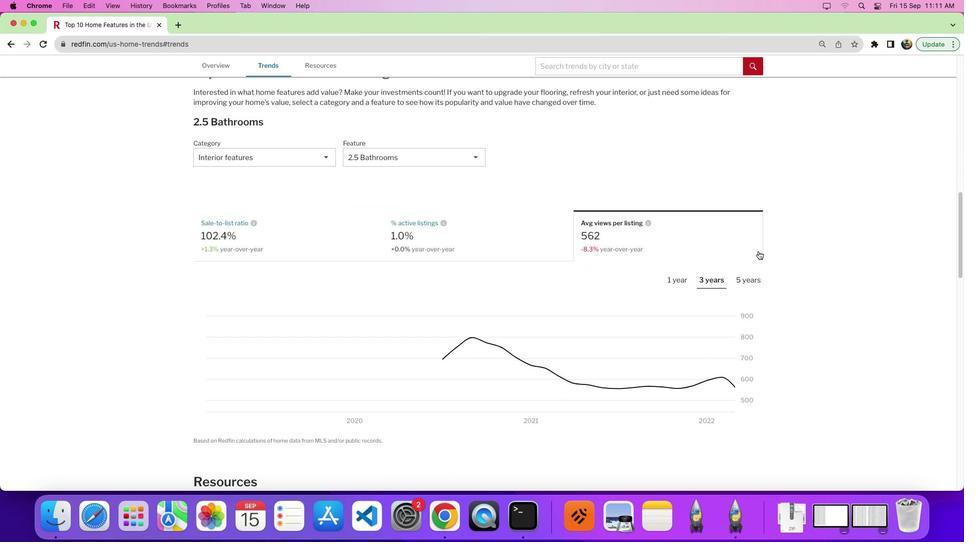 
Action: Mouse scrolled (760, 249) with delta (0, 0)
Screenshot: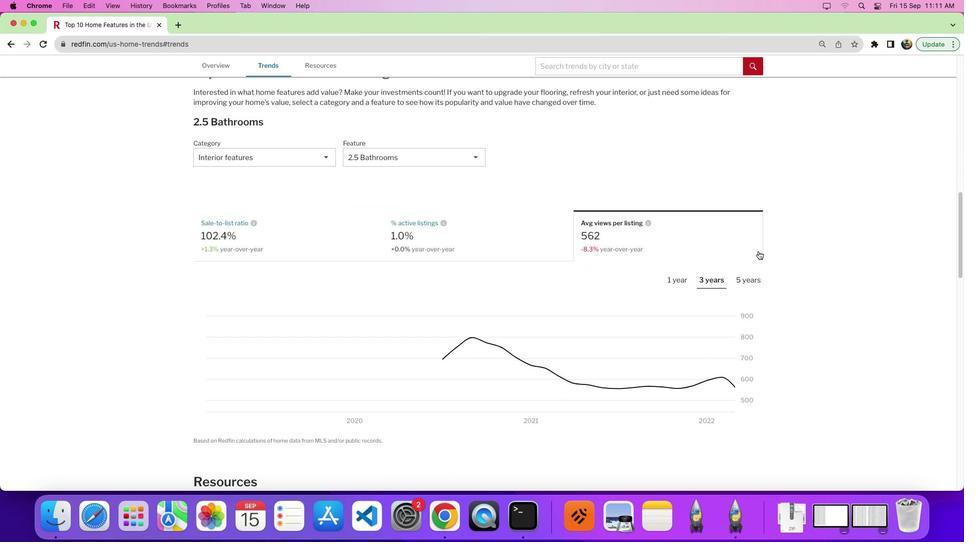
Action: Mouse moved to (739, 274)
Screenshot: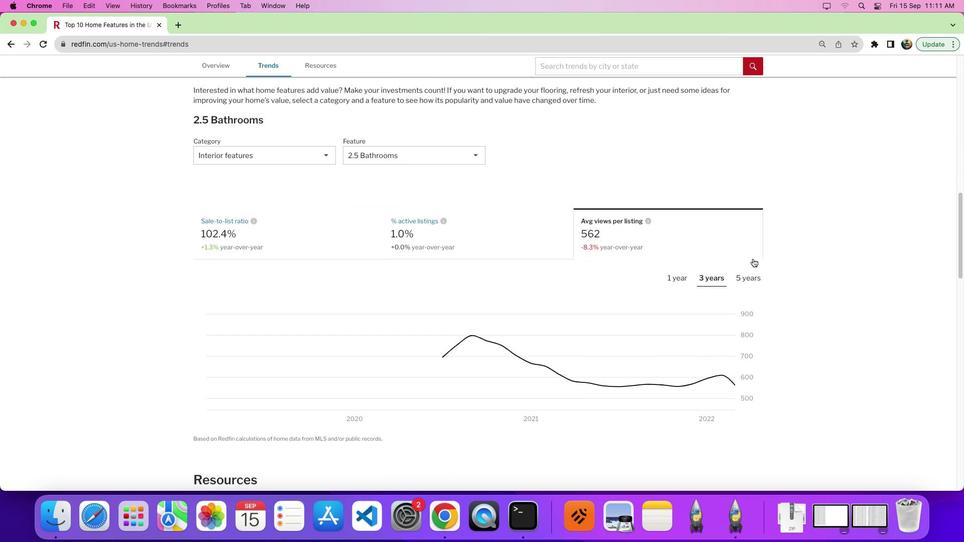 
